 Task: Add Sapjack Grade A Golden Maple Syrup to the cart.
Action: Mouse moved to (962, 337)
Screenshot: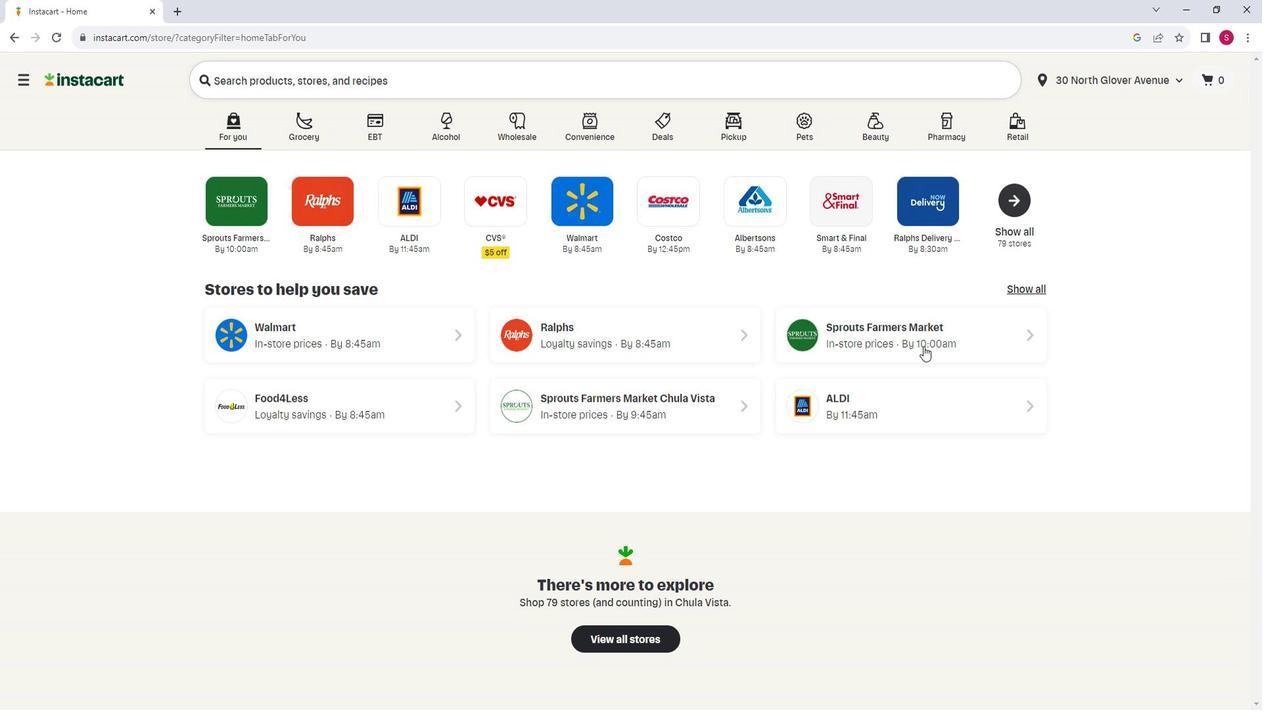 
Action: Mouse pressed left at (962, 337)
Screenshot: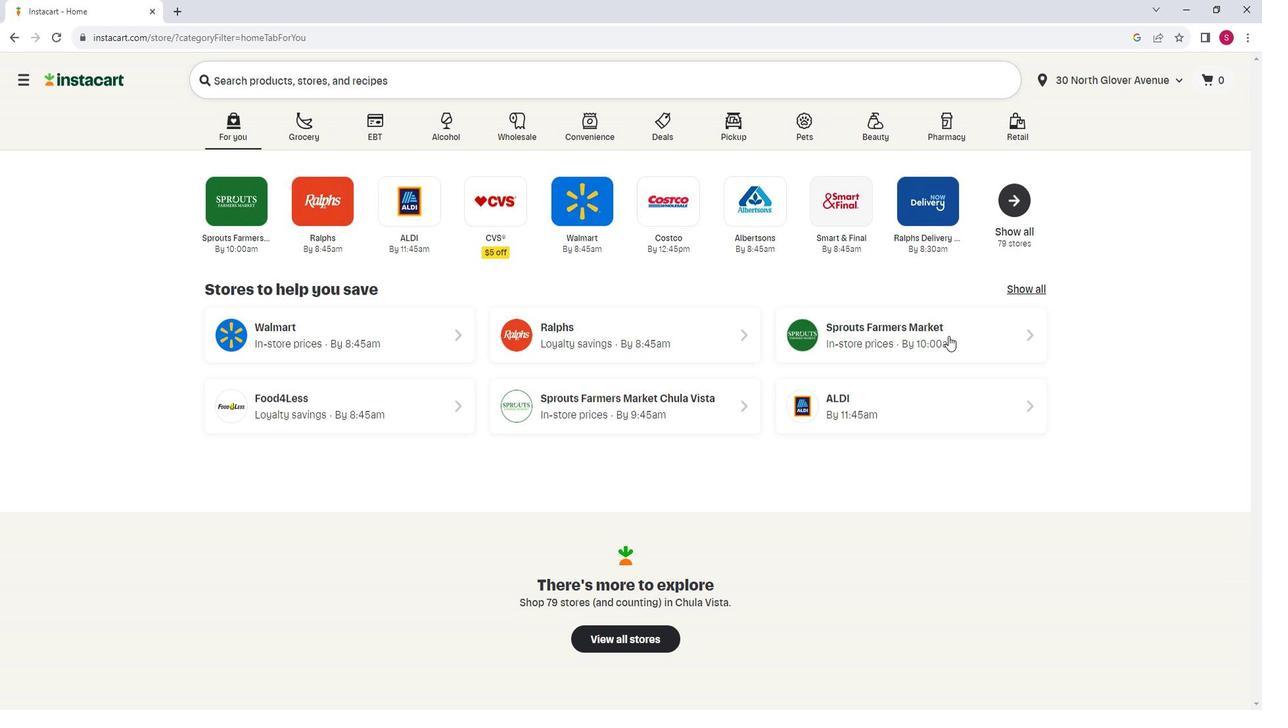 
Action: Mouse moved to (107, 479)
Screenshot: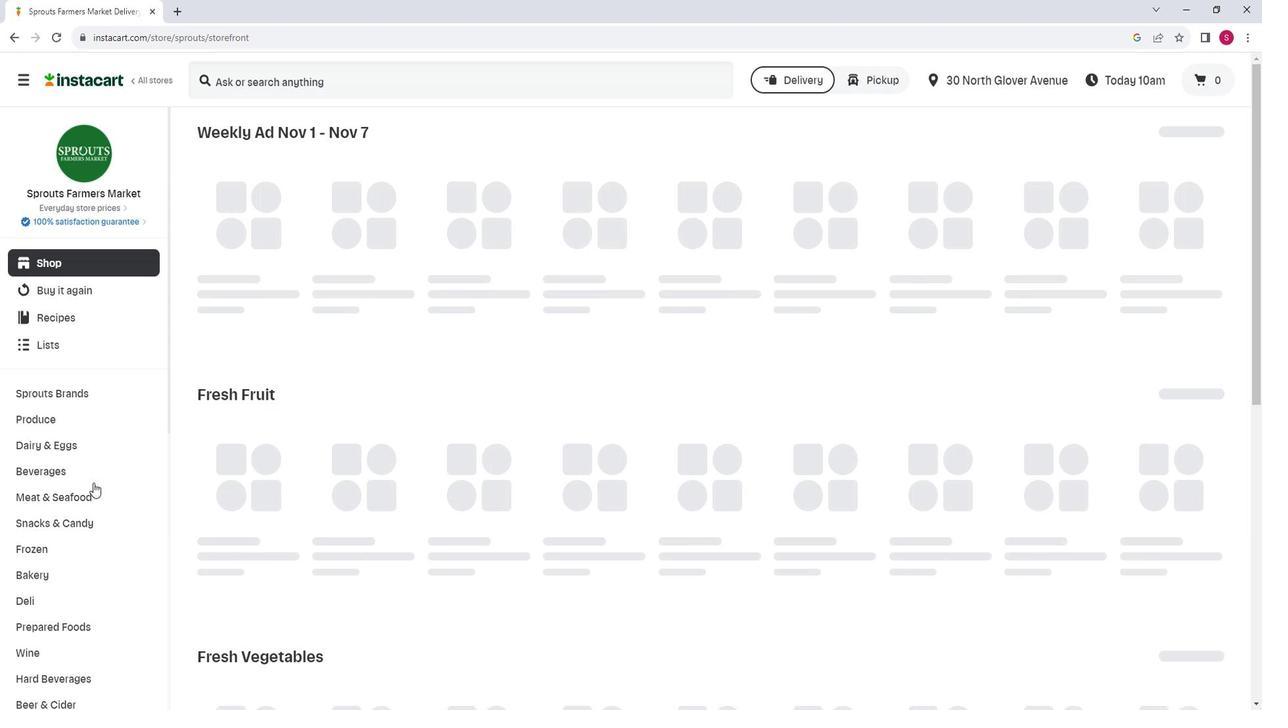 
Action: Mouse scrolled (107, 478) with delta (0, 0)
Screenshot: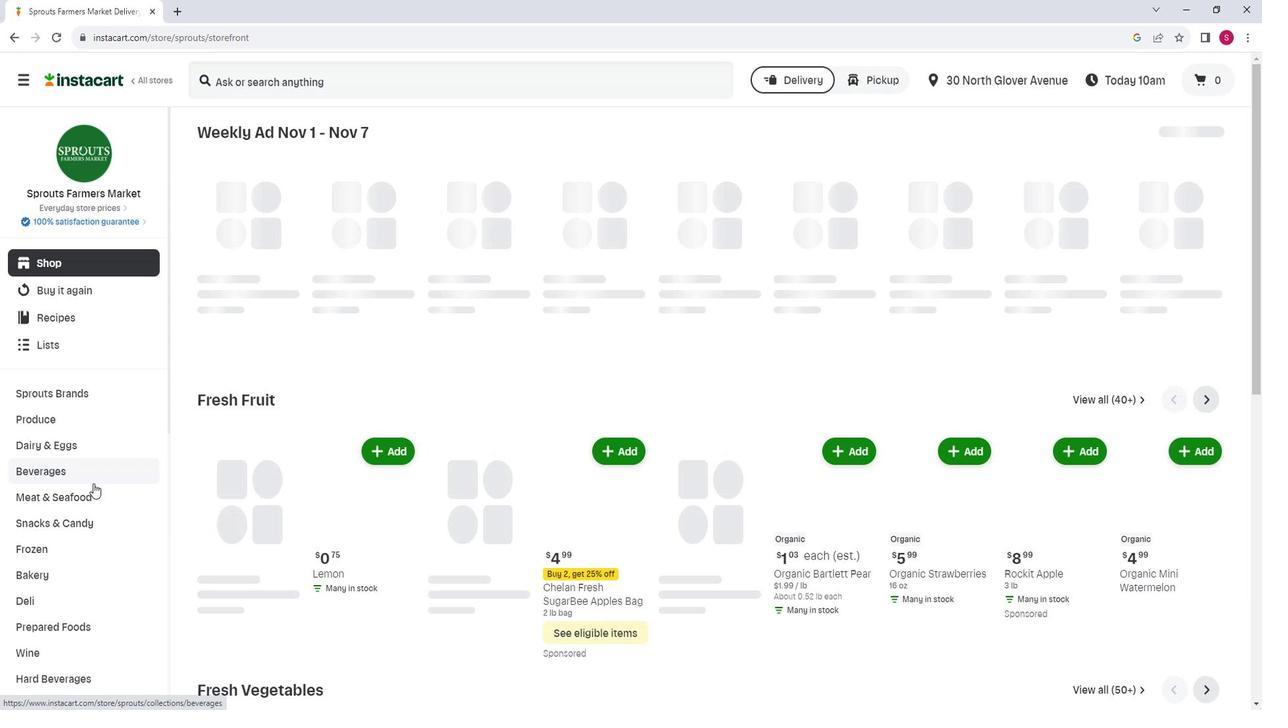 
Action: Mouse scrolled (107, 478) with delta (0, 0)
Screenshot: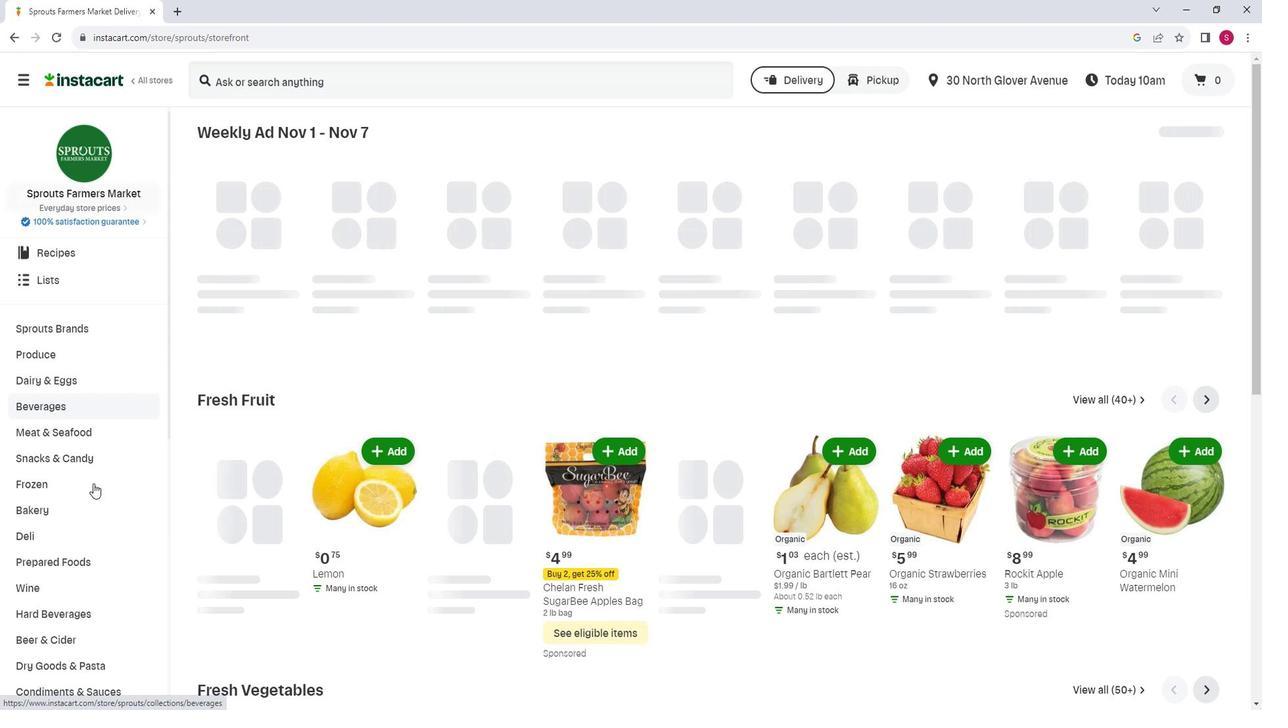 
Action: Mouse moved to (97, 593)
Screenshot: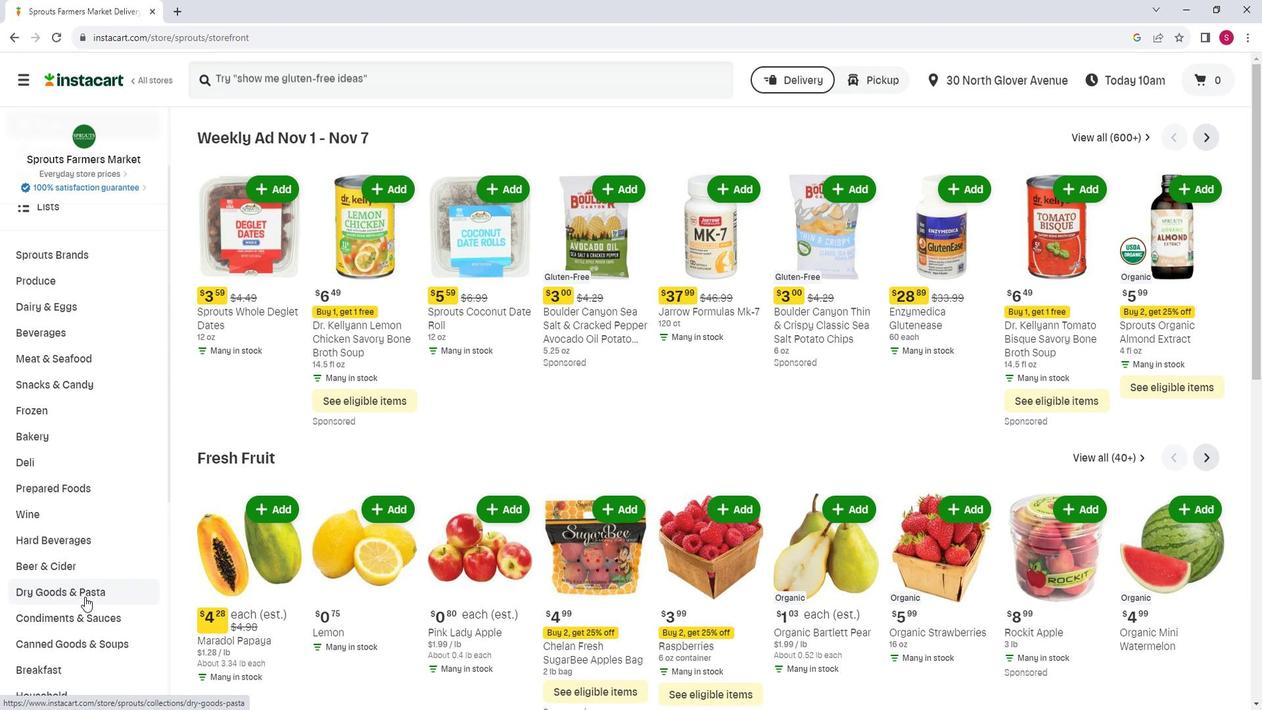 
Action: Mouse scrolled (97, 593) with delta (0, 0)
Screenshot: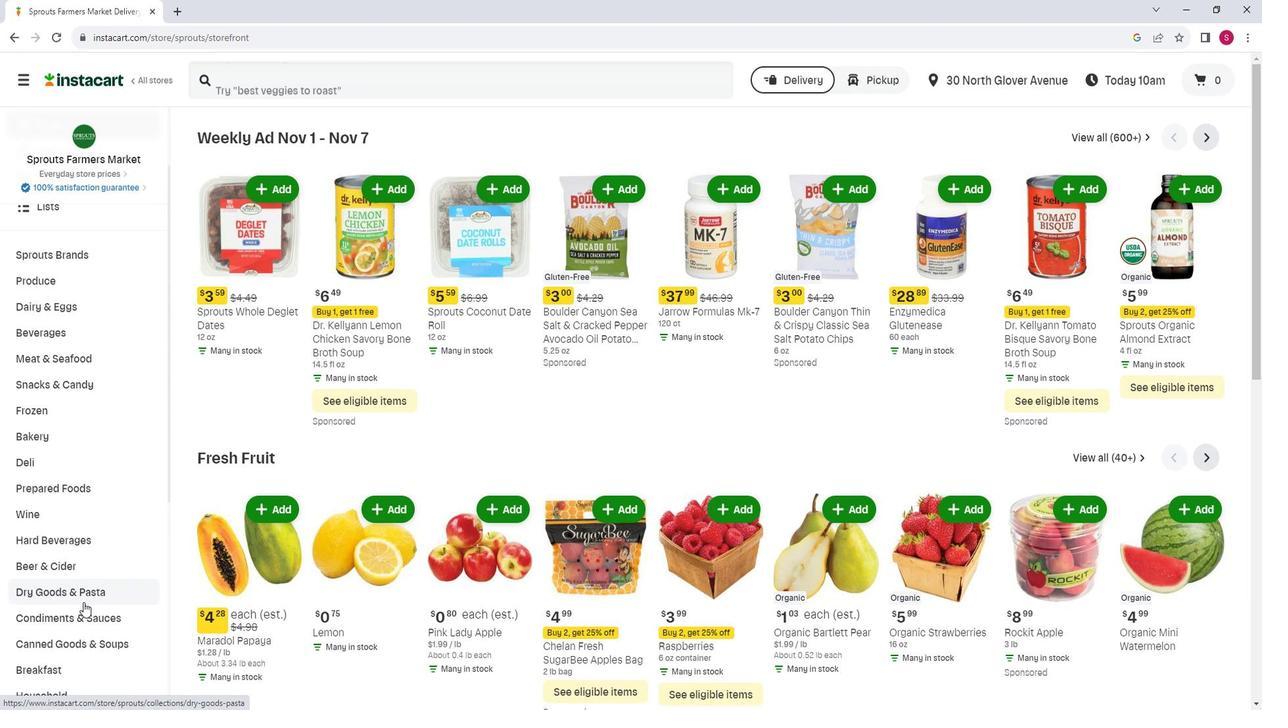 
Action: Mouse moved to (93, 593)
Screenshot: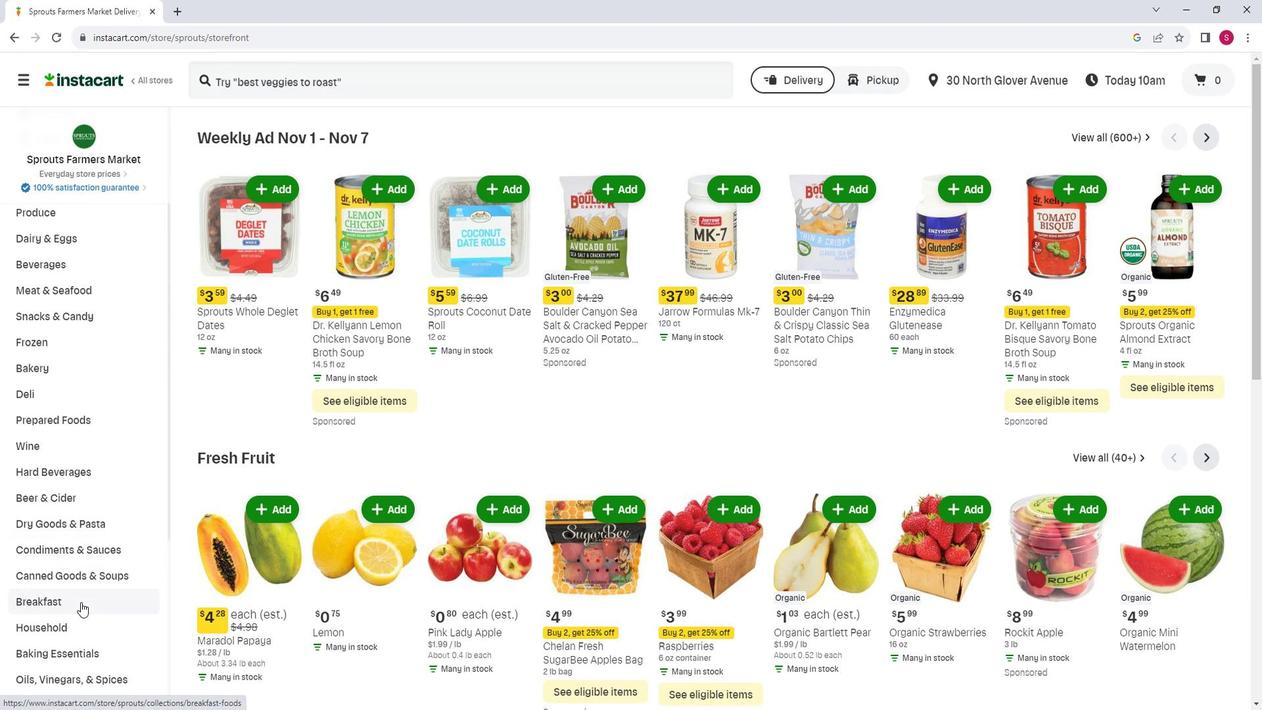 
Action: Mouse pressed left at (93, 593)
Screenshot: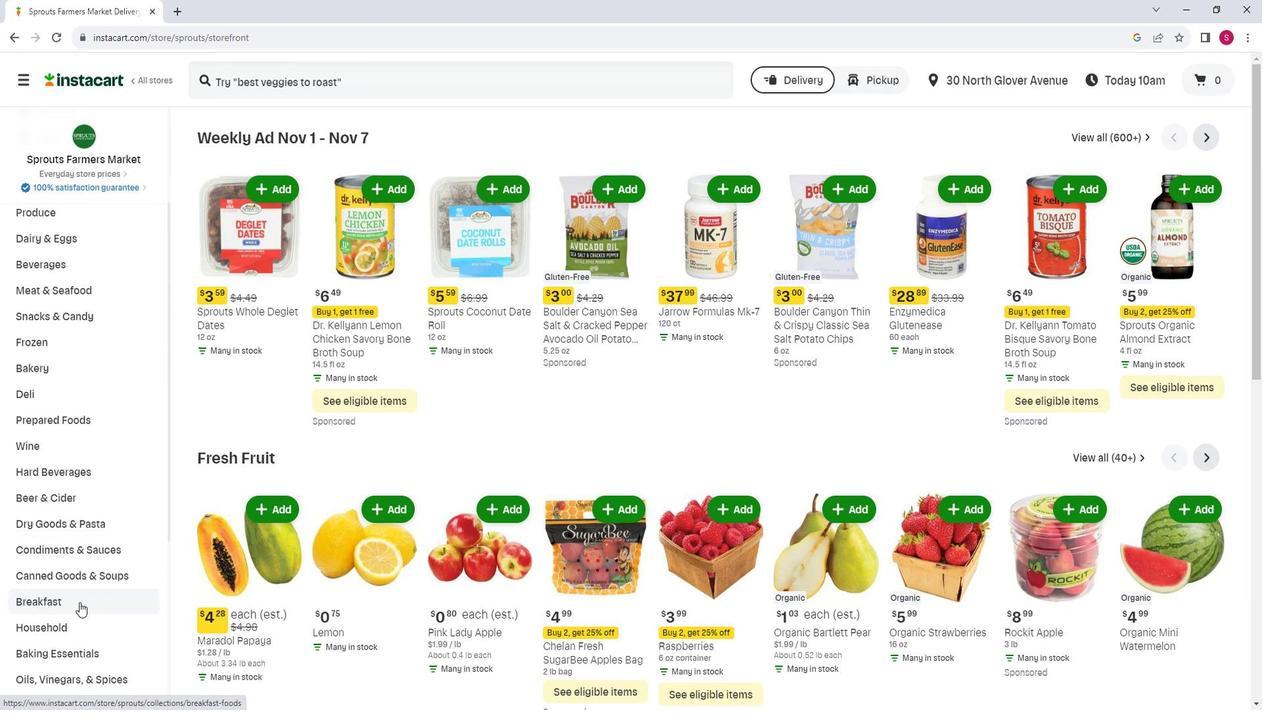 
Action: Mouse moved to (710, 345)
Screenshot: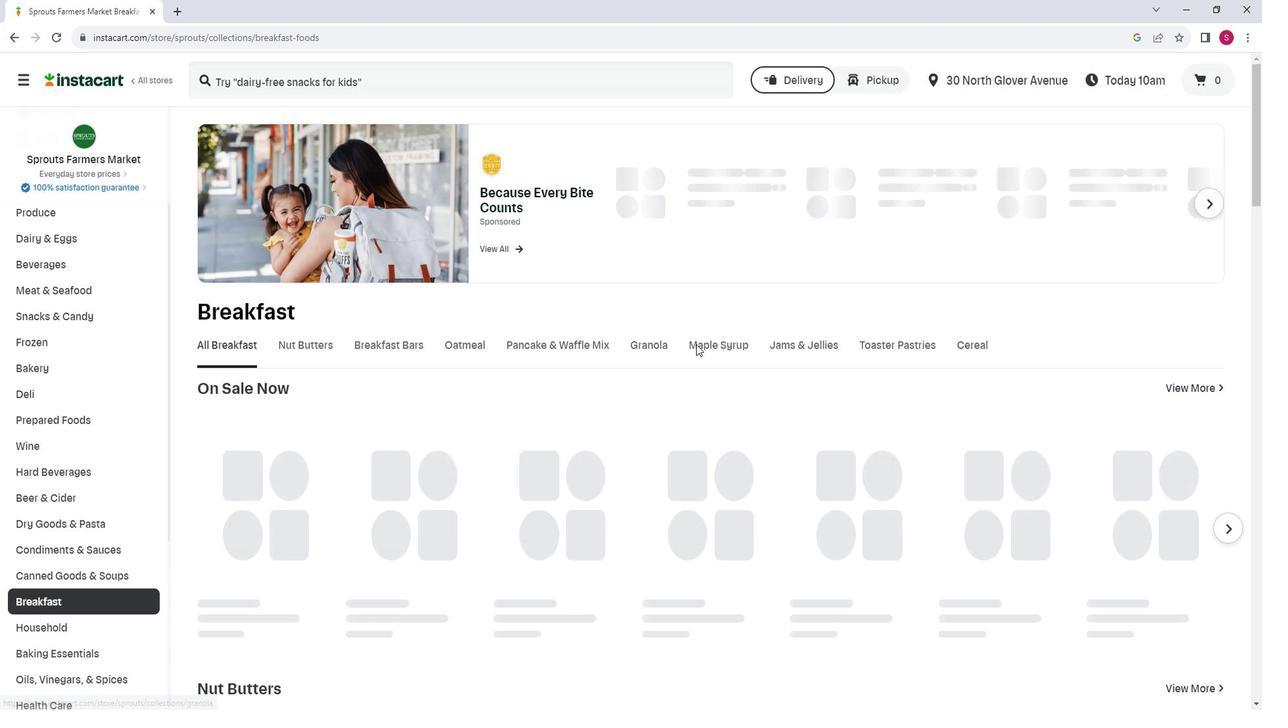 
Action: Mouse pressed left at (710, 345)
Screenshot: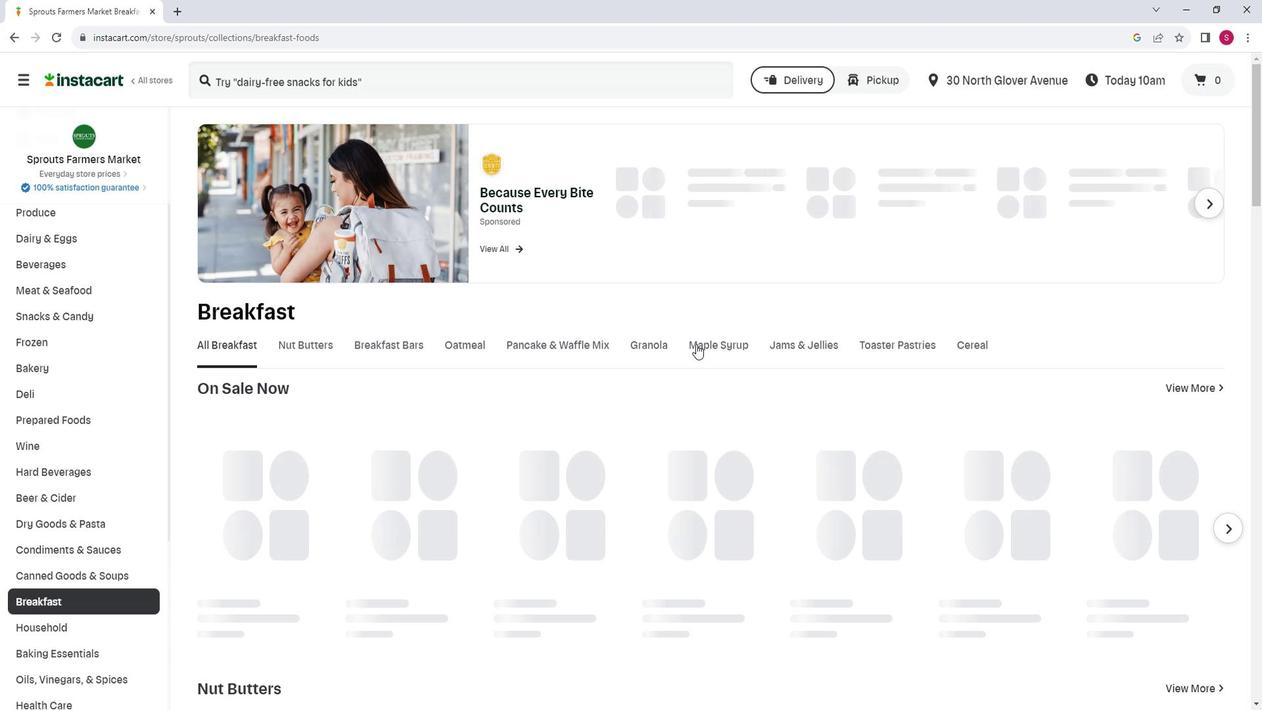 
Action: Mouse moved to (748, 370)
Screenshot: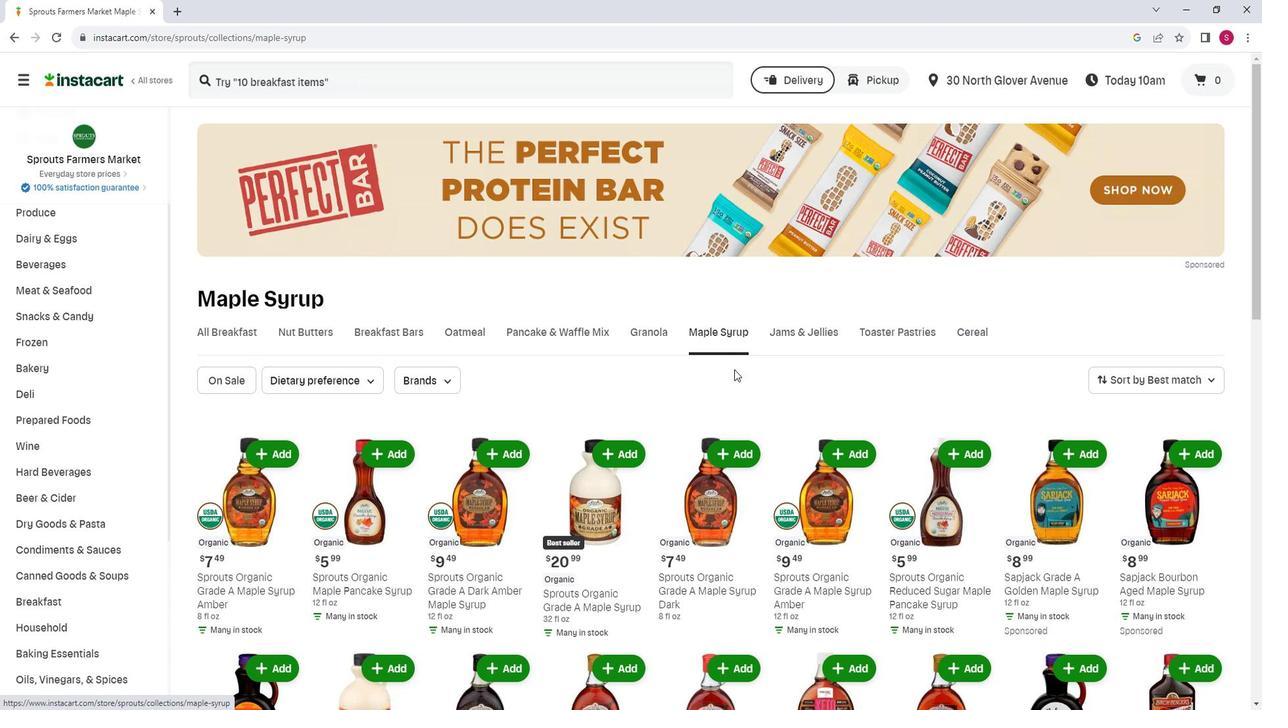 
Action: Mouse scrolled (748, 369) with delta (0, 0)
Screenshot: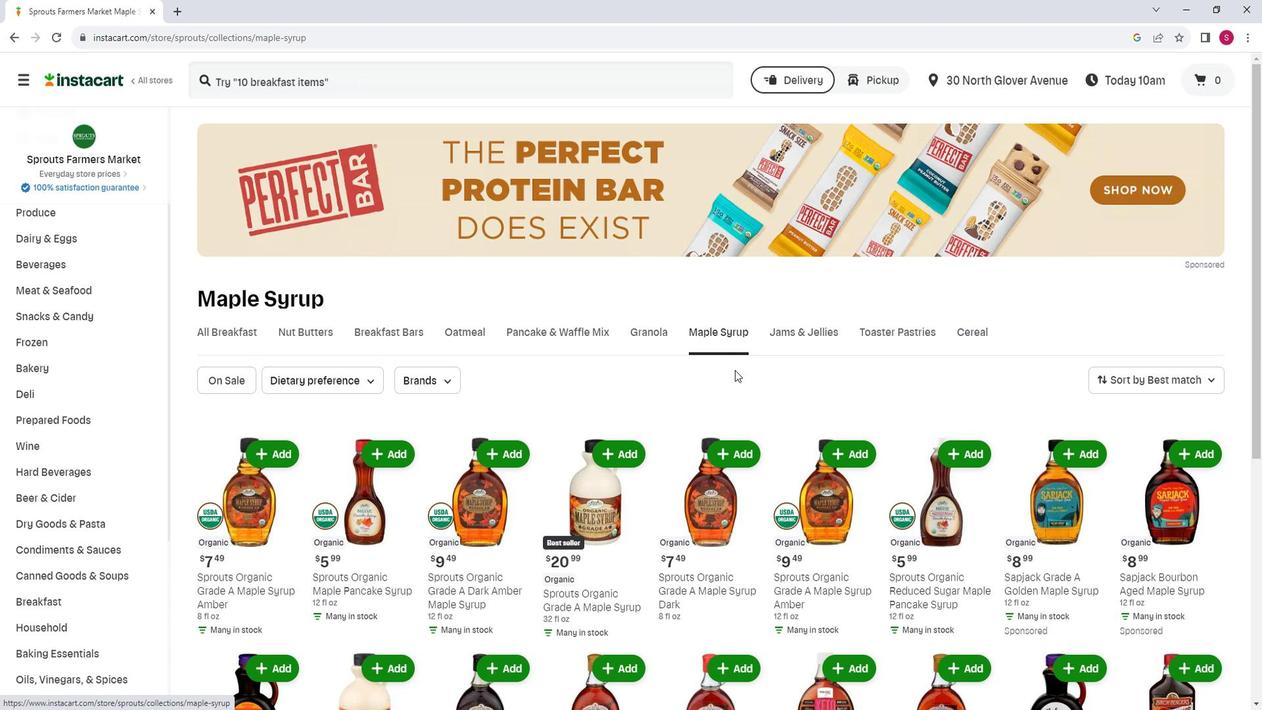 
Action: Mouse scrolled (748, 369) with delta (0, 0)
Screenshot: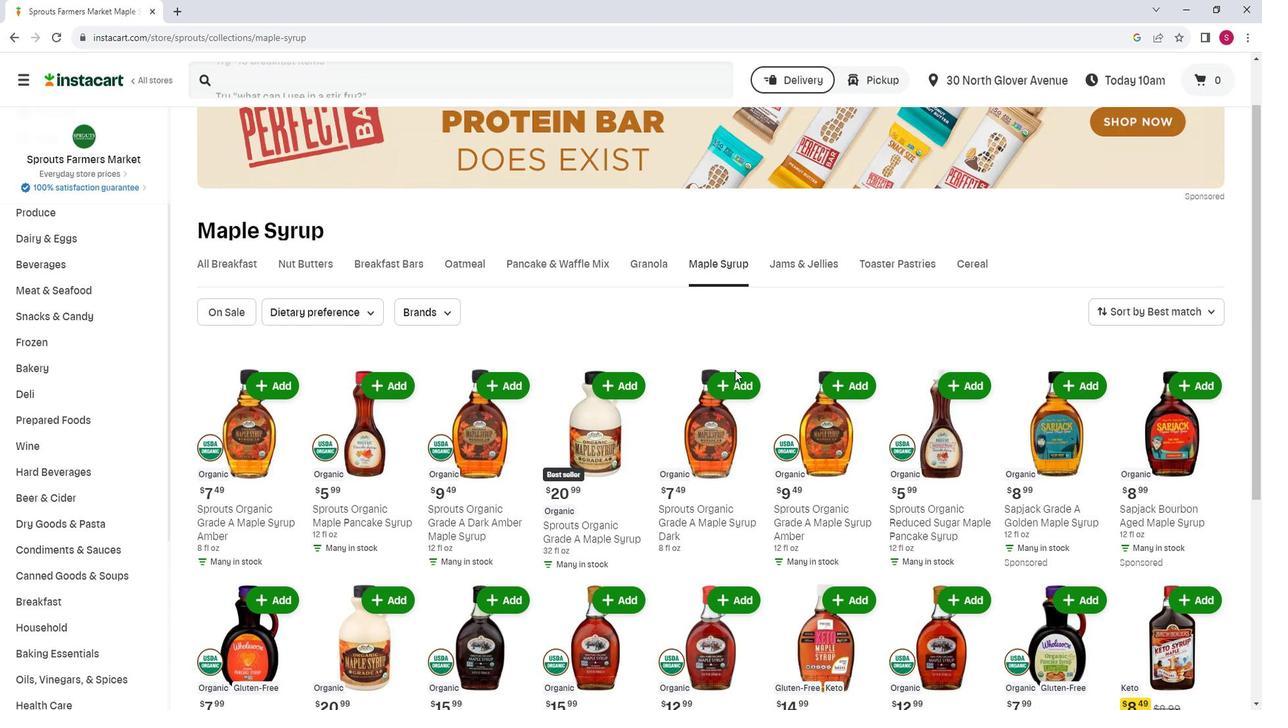 
Action: Mouse moved to (460, 328)
Screenshot: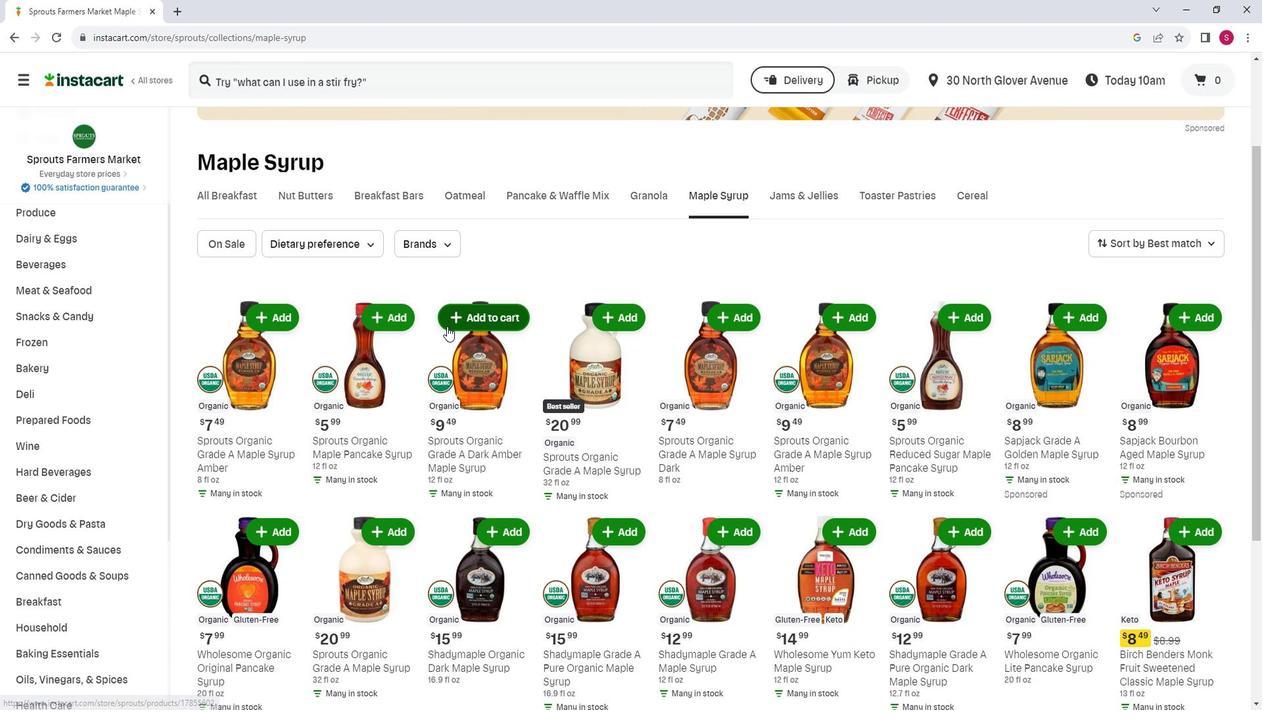 
Action: Mouse scrolled (460, 327) with delta (0, 0)
Screenshot: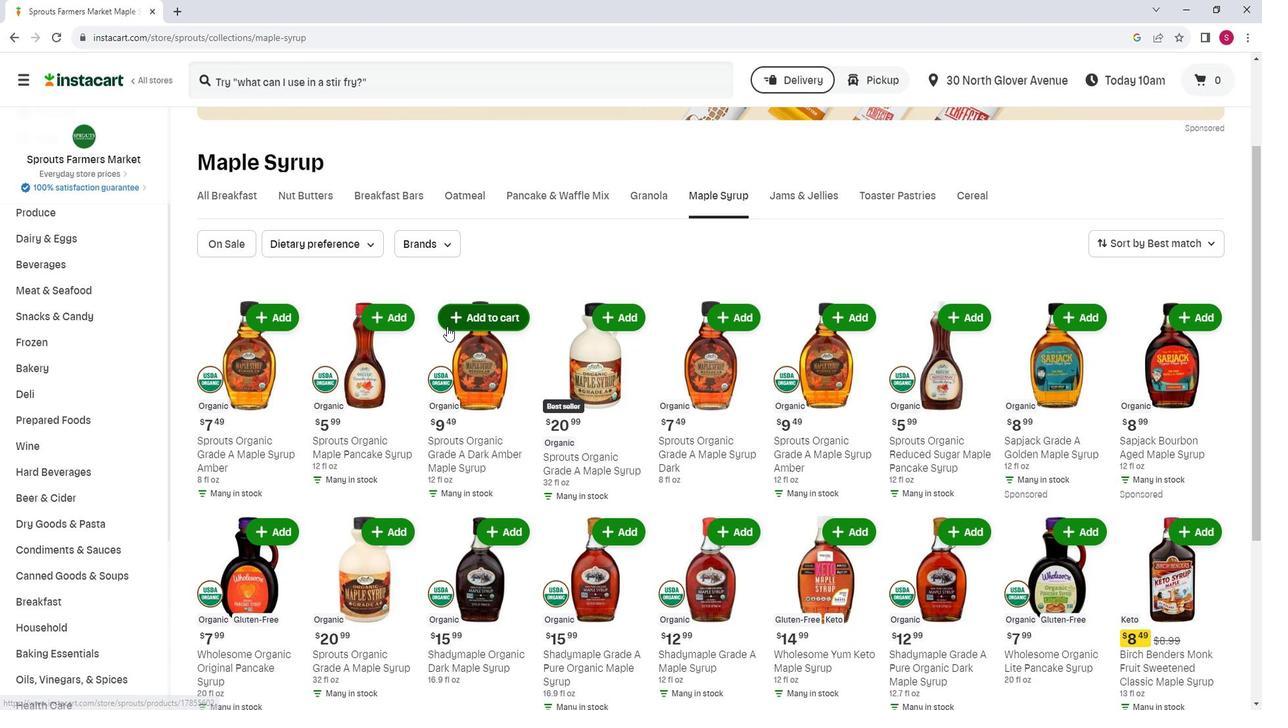 
Action: Mouse moved to (888, 379)
Screenshot: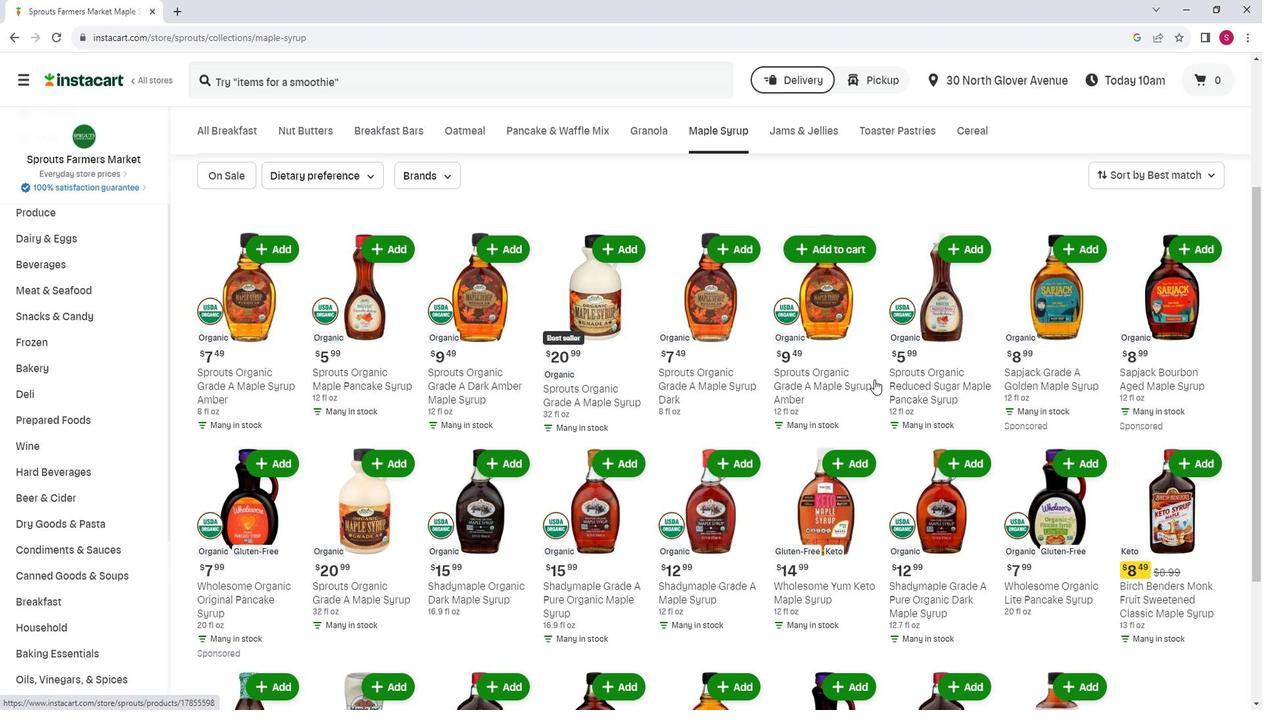 
Action: Mouse scrolled (888, 378) with delta (0, 0)
Screenshot: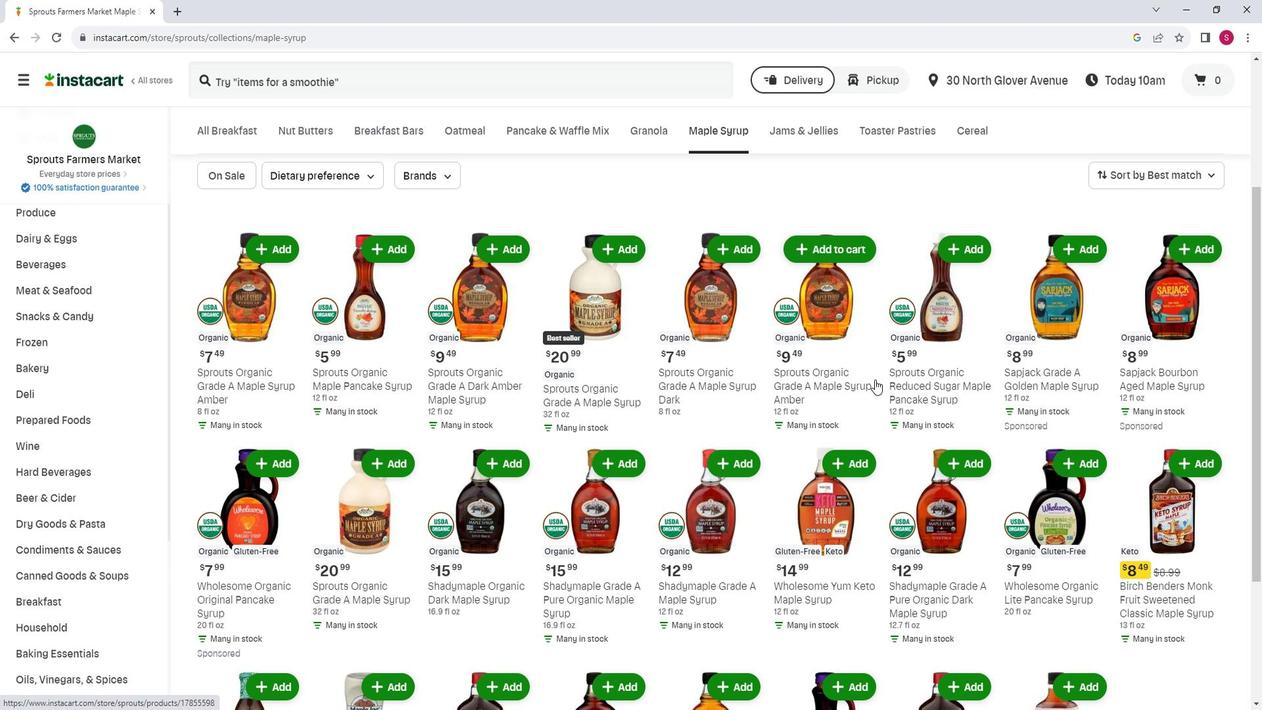 
Action: Mouse moved to (1091, 183)
Screenshot: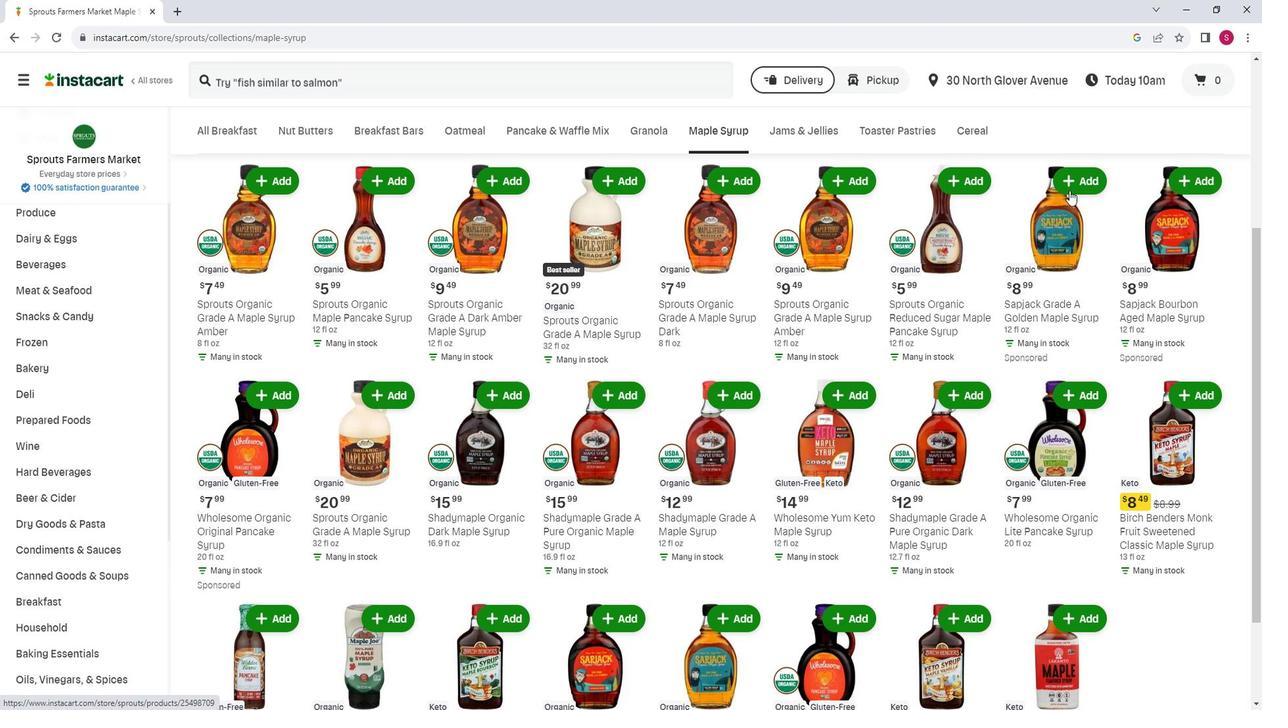 
Action: Mouse pressed left at (1091, 183)
Screenshot: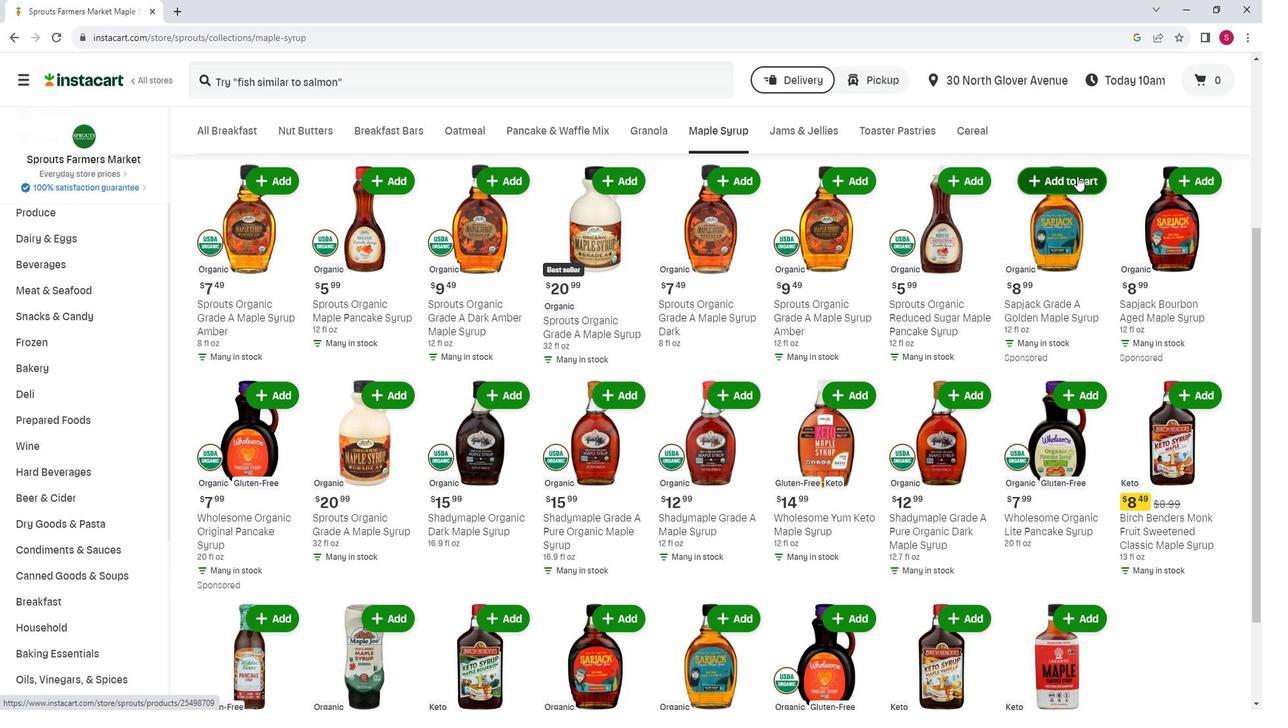 
Action: Mouse moved to (1125, 185)
Screenshot: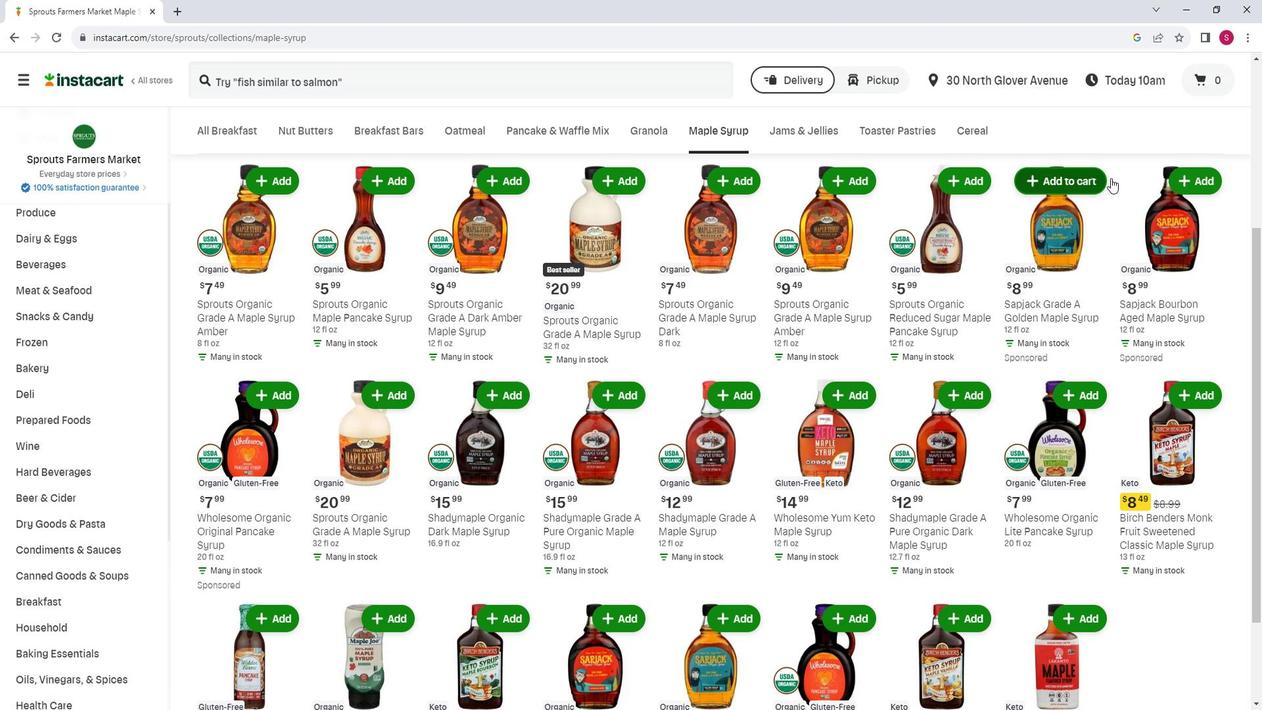 
